 Task: Filter audit logs by organization membership in the organization "ryshabh2k".
Action: Mouse moved to (917, 89)
Screenshot: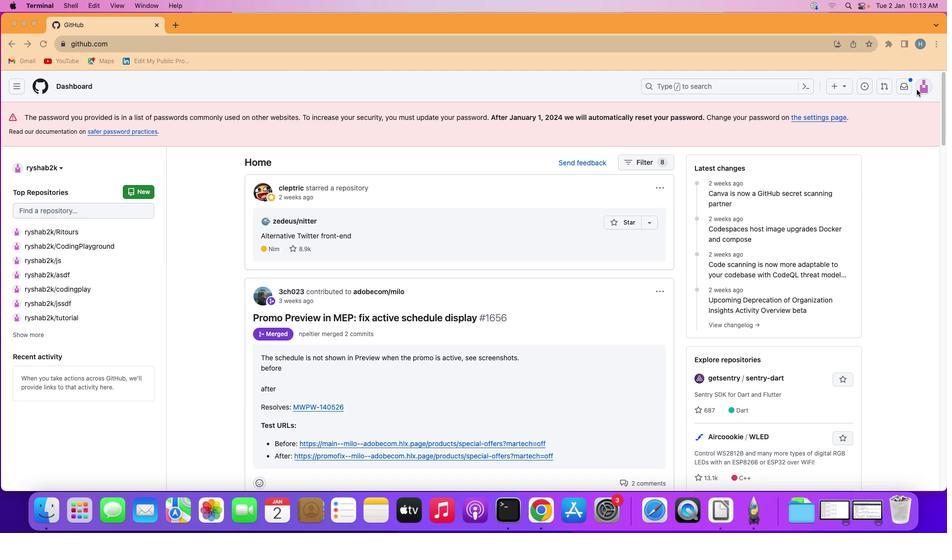 
Action: Mouse pressed left at (917, 89)
Screenshot: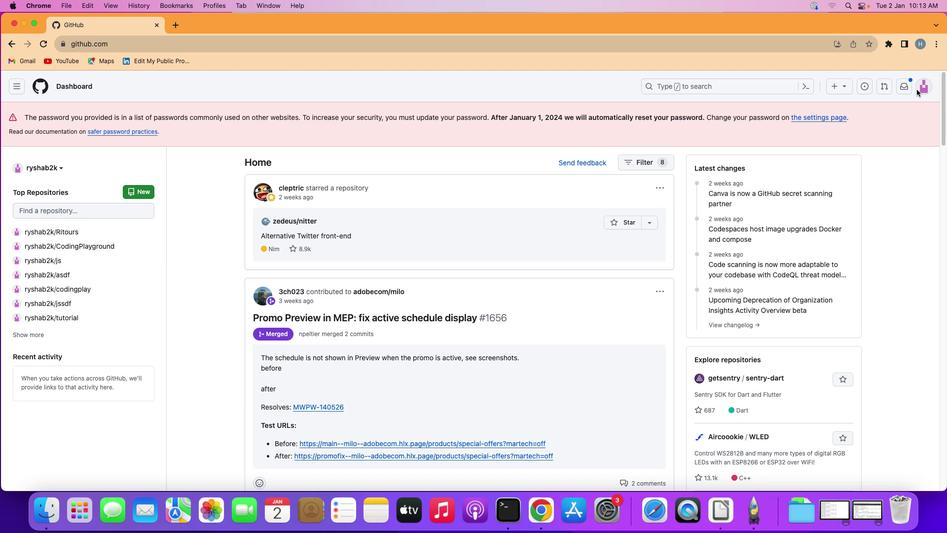 
Action: Mouse moved to (921, 85)
Screenshot: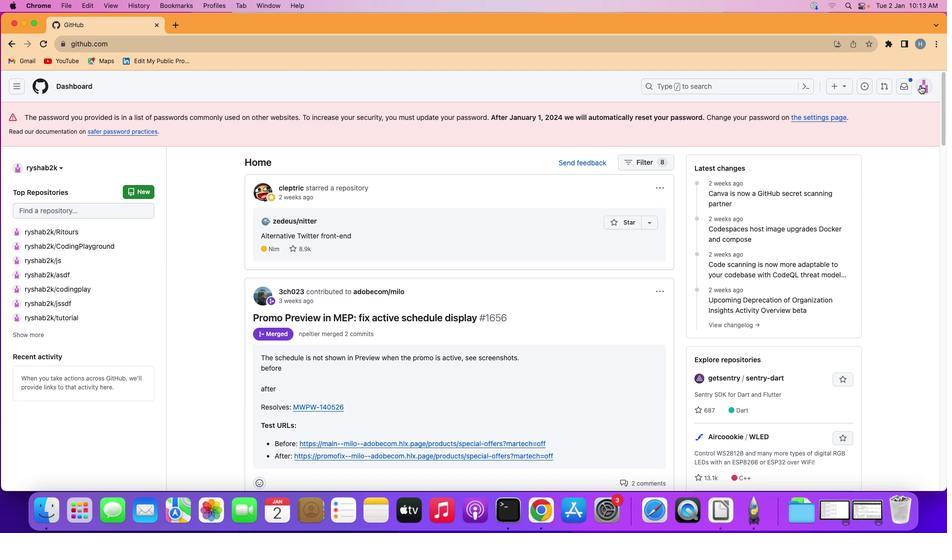 
Action: Mouse pressed left at (921, 85)
Screenshot: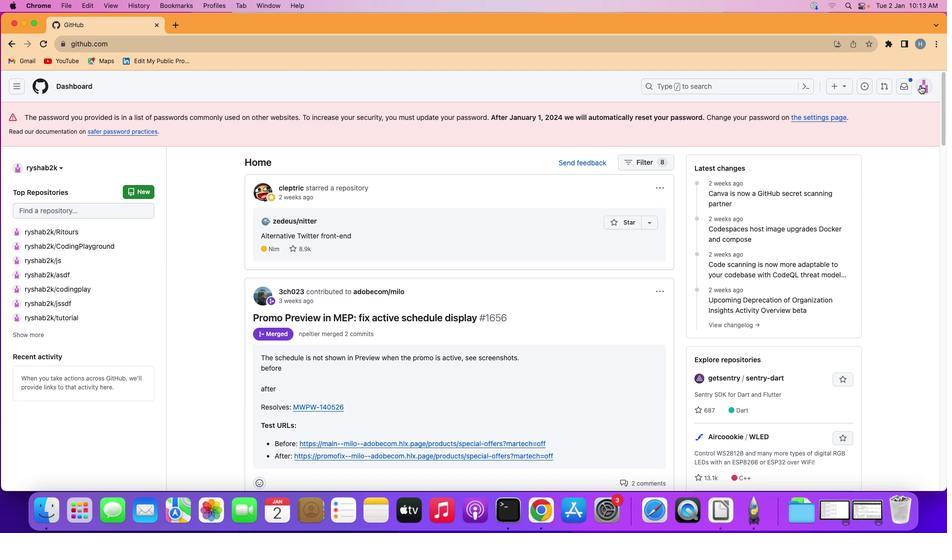
Action: Mouse moved to (869, 202)
Screenshot: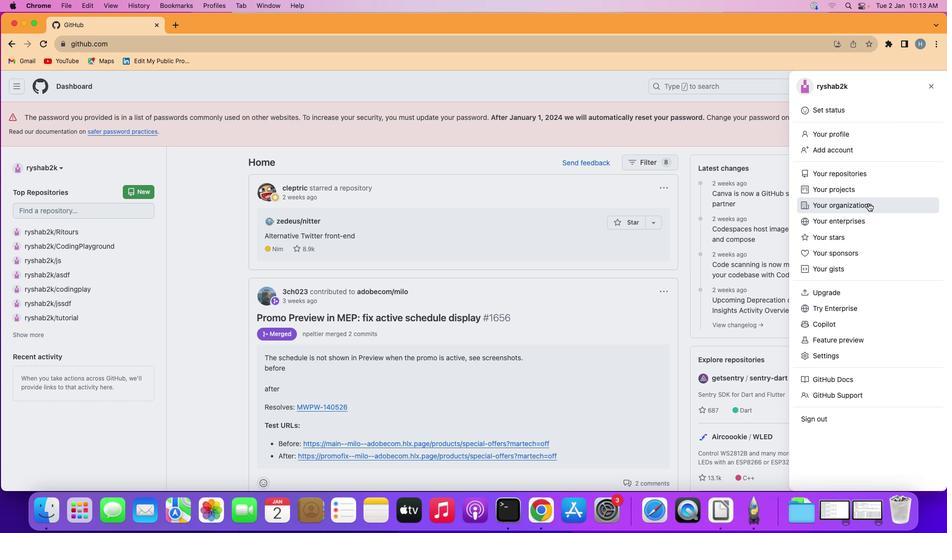 
Action: Mouse pressed left at (869, 202)
Screenshot: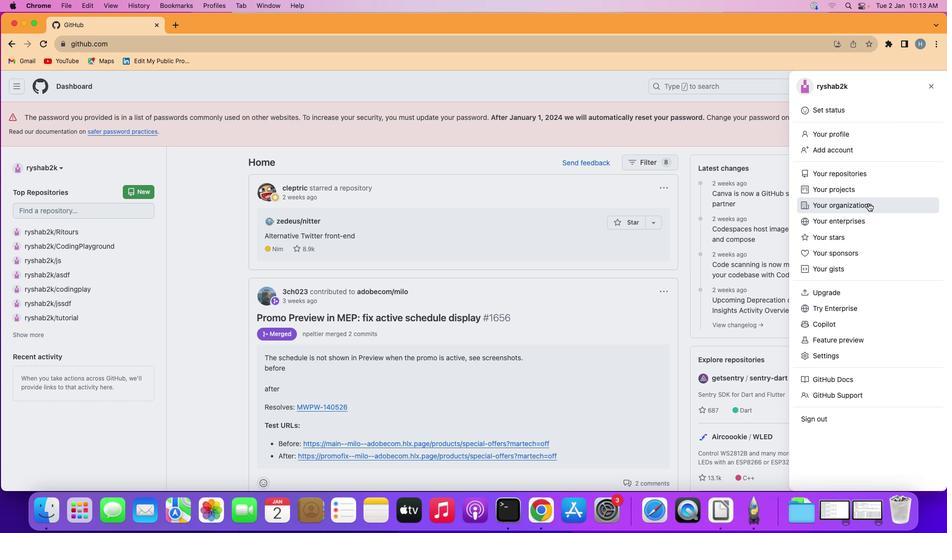 
Action: Mouse moved to (720, 236)
Screenshot: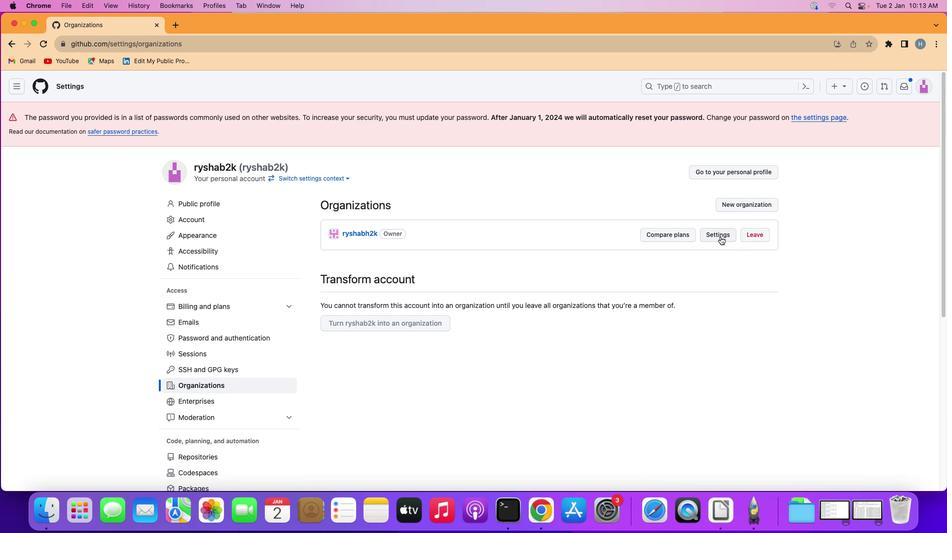 
Action: Mouse pressed left at (720, 236)
Screenshot: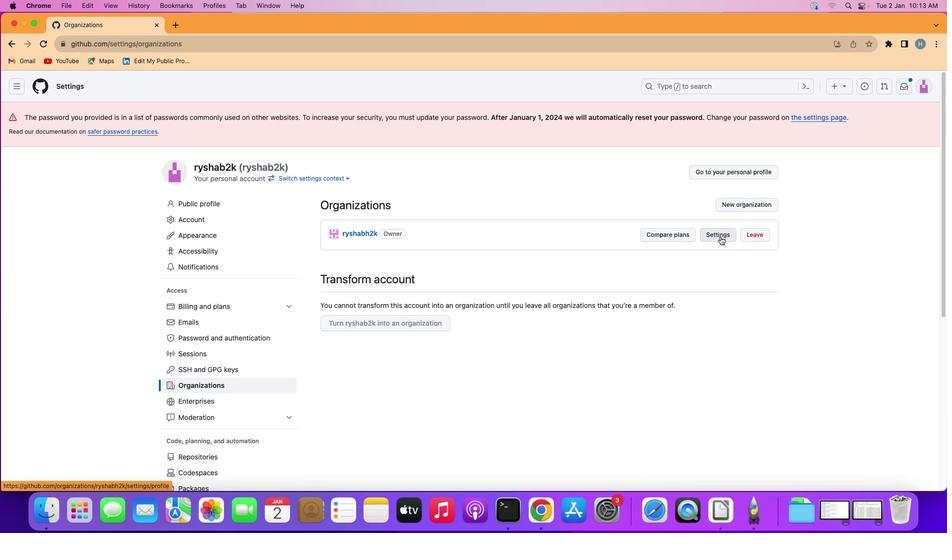 
Action: Mouse moved to (307, 363)
Screenshot: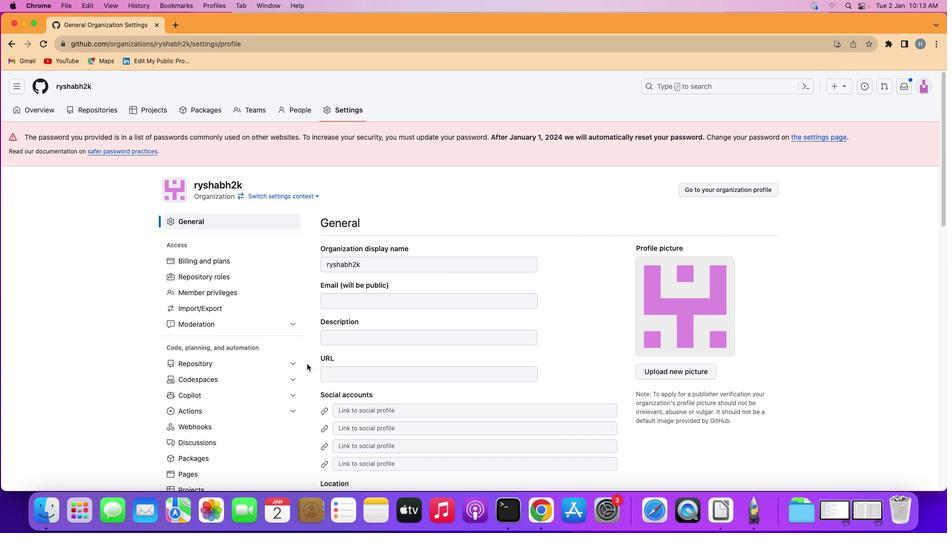 
Action: Mouse scrolled (307, 363) with delta (0, 0)
Screenshot: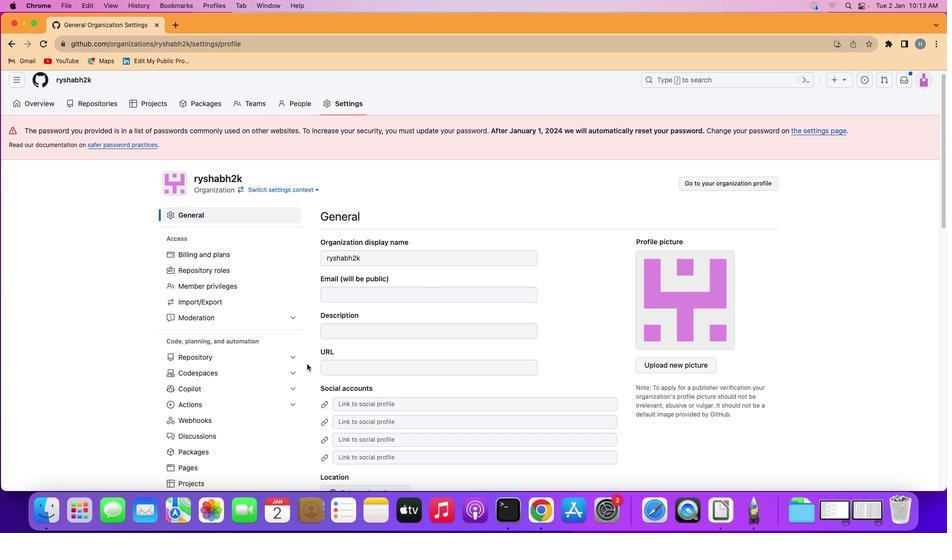 
Action: Mouse scrolled (307, 363) with delta (0, 0)
Screenshot: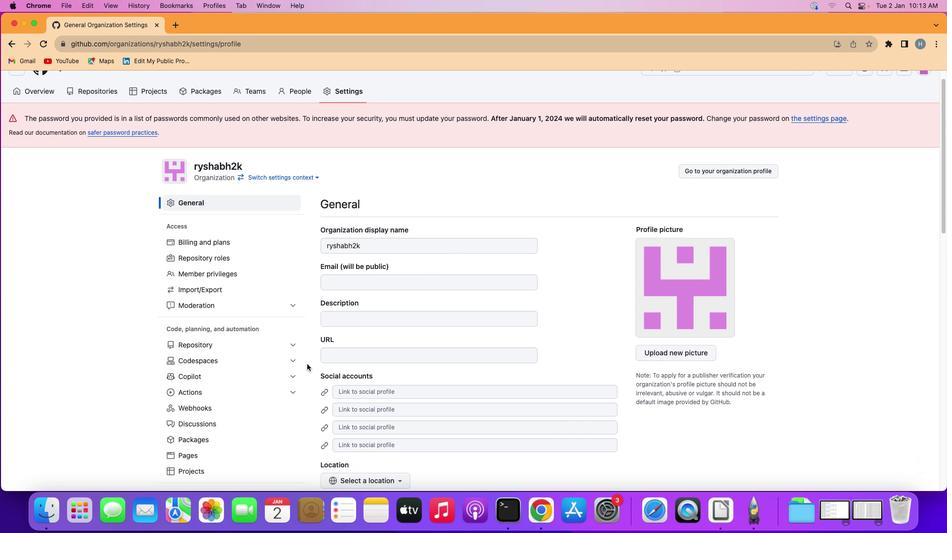 
Action: Mouse scrolled (307, 363) with delta (0, 0)
Screenshot: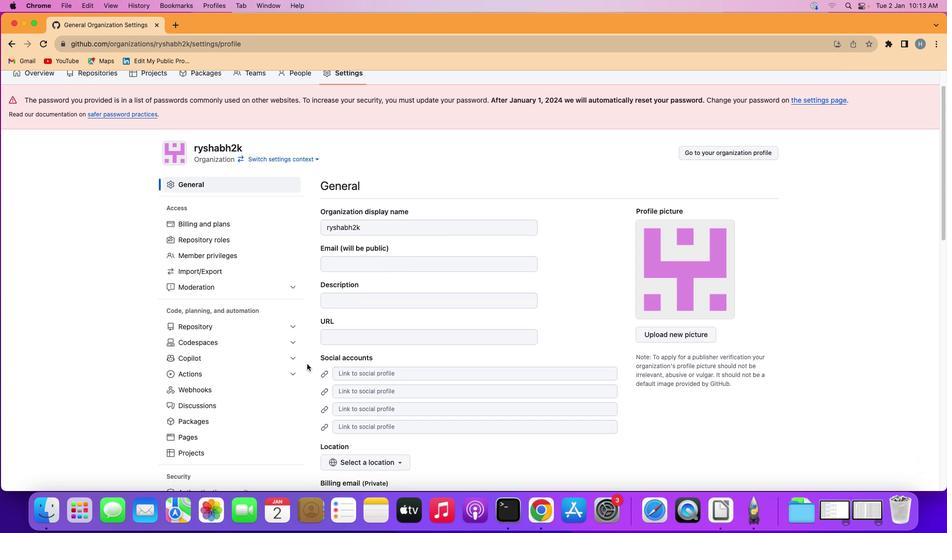 
Action: Mouse scrolled (307, 363) with delta (0, 0)
Screenshot: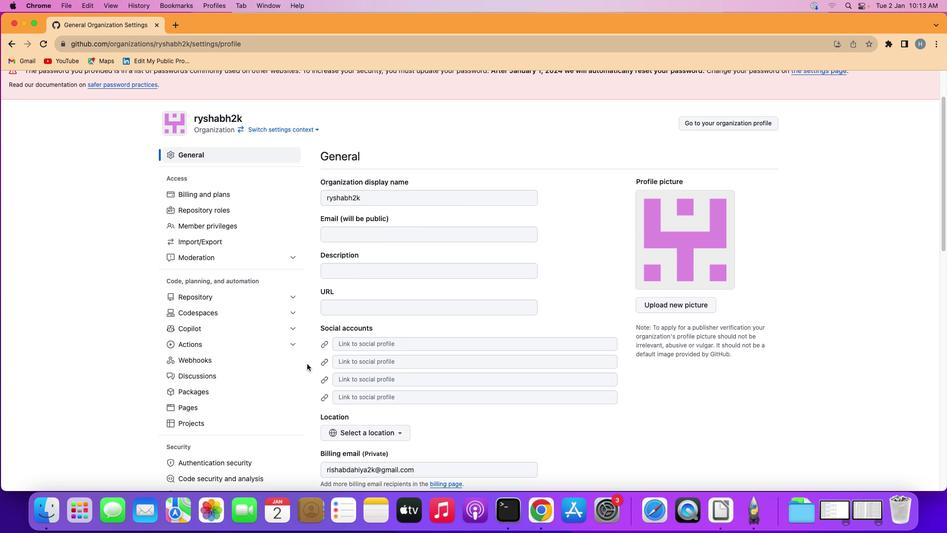 
Action: Mouse scrolled (307, 363) with delta (0, 0)
Screenshot: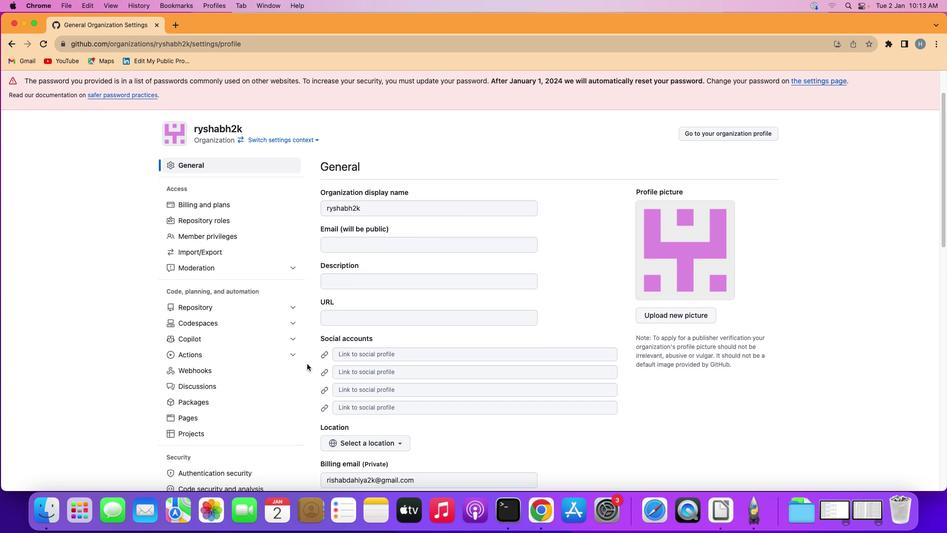 
Action: Mouse moved to (307, 363)
Screenshot: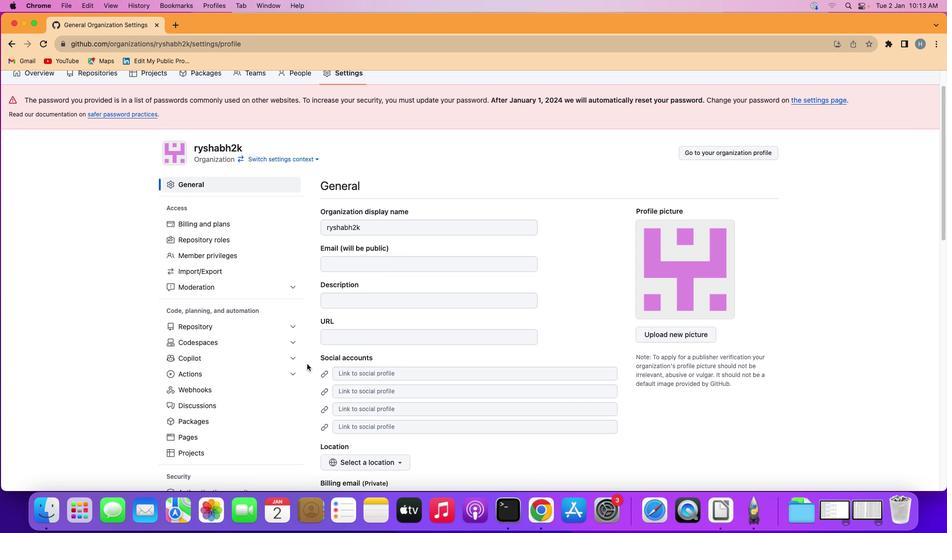 
Action: Mouse scrolled (307, 363) with delta (0, 0)
Screenshot: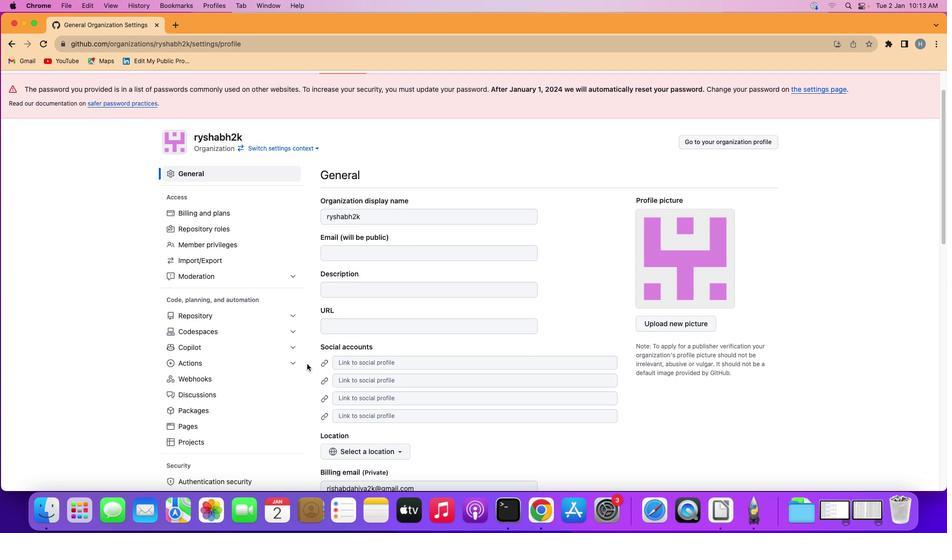 
Action: Mouse scrolled (307, 363) with delta (0, 0)
Screenshot: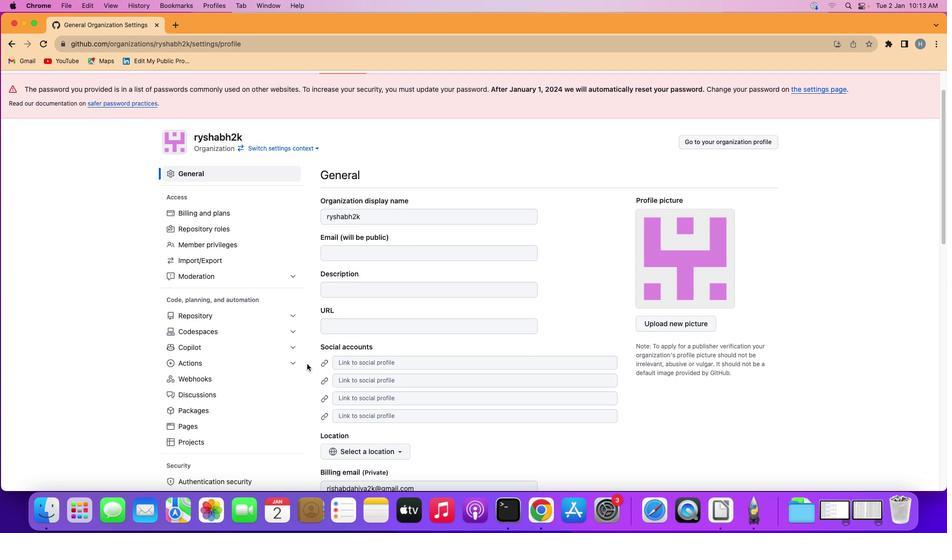 
Action: Mouse scrolled (307, 363) with delta (0, 0)
Screenshot: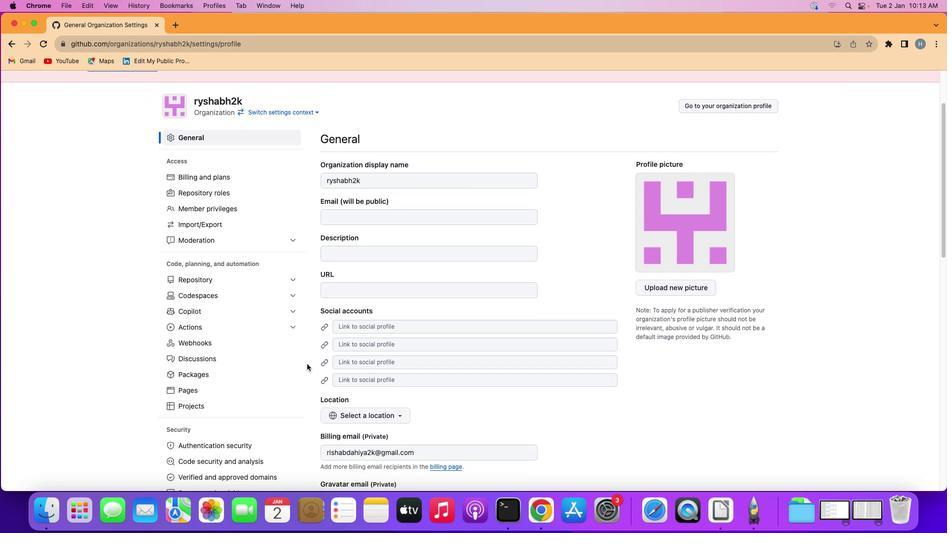 
Action: Mouse scrolled (307, 363) with delta (0, 0)
Screenshot: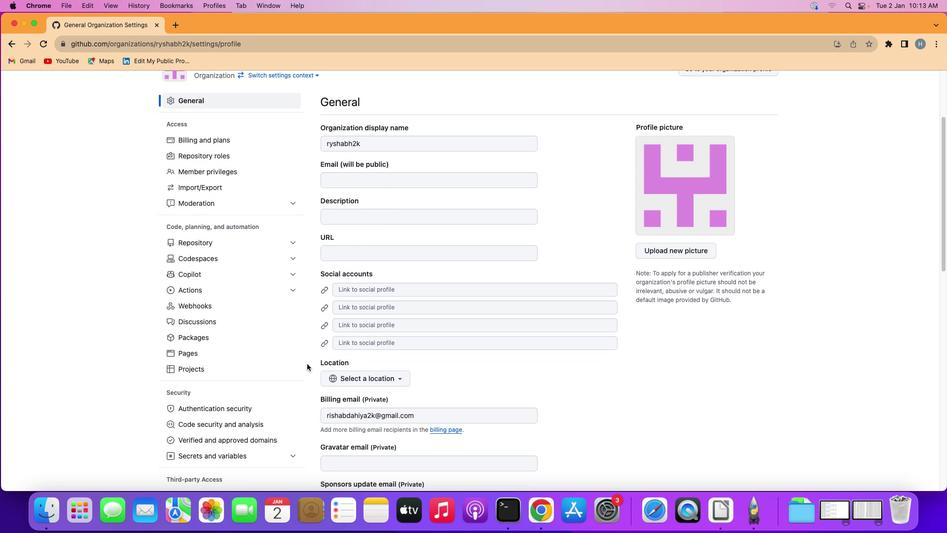 
Action: Mouse scrolled (307, 363) with delta (0, 0)
Screenshot: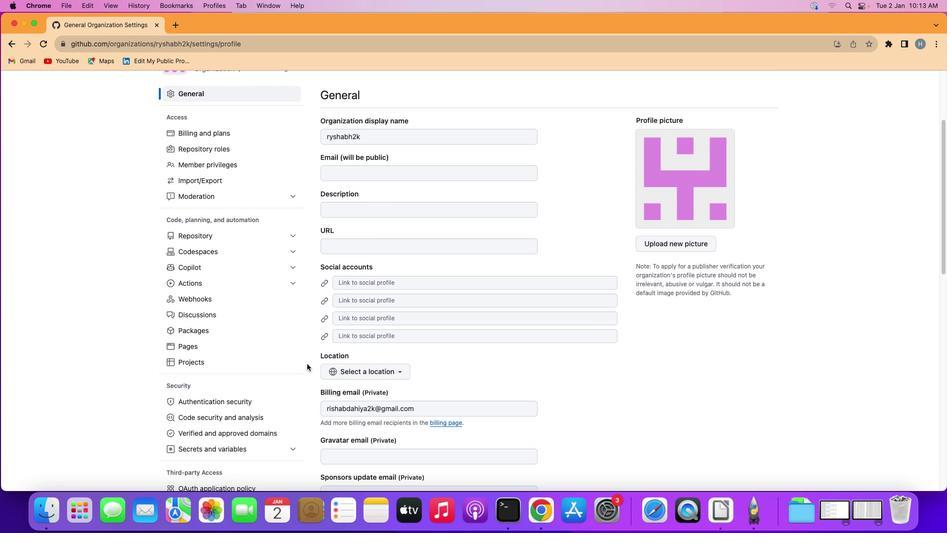 
Action: Mouse scrolled (307, 363) with delta (0, 0)
Screenshot: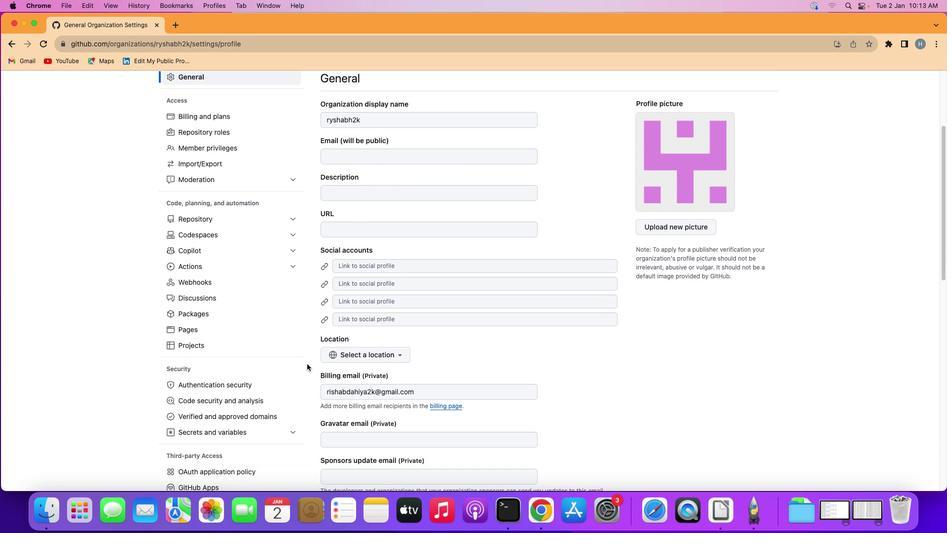 
Action: Mouse scrolled (307, 363) with delta (0, 0)
Screenshot: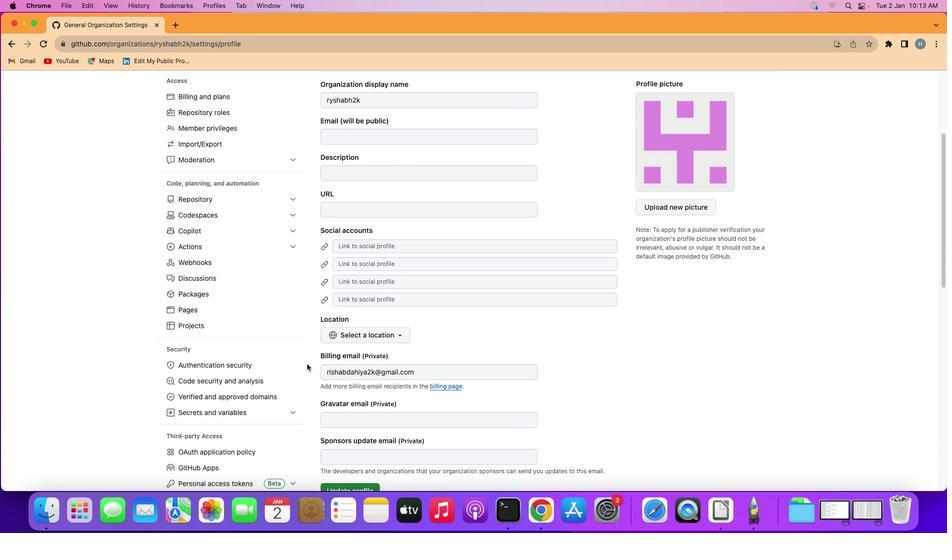 
Action: Mouse scrolled (307, 363) with delta (0, -1)
Screenshot: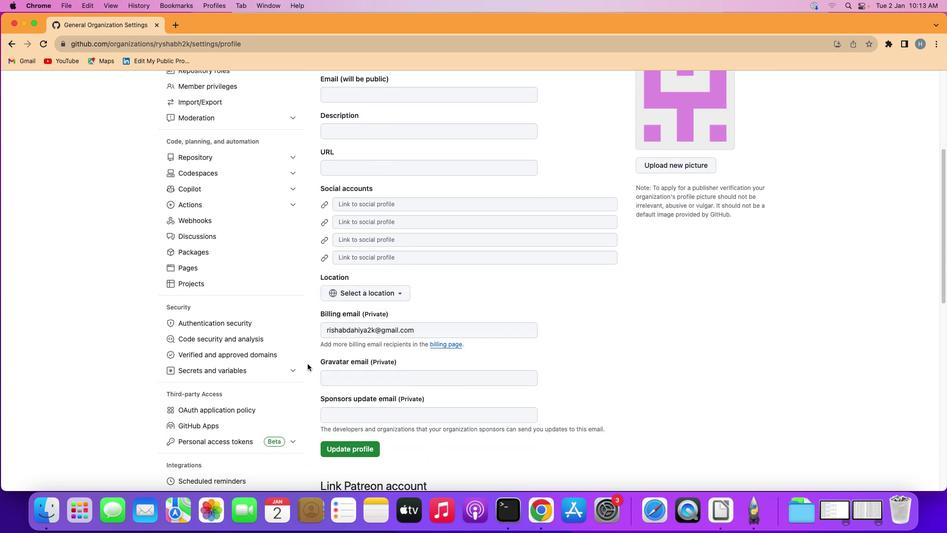 
Action: Mouse moved to (307, 363)
Screenshot: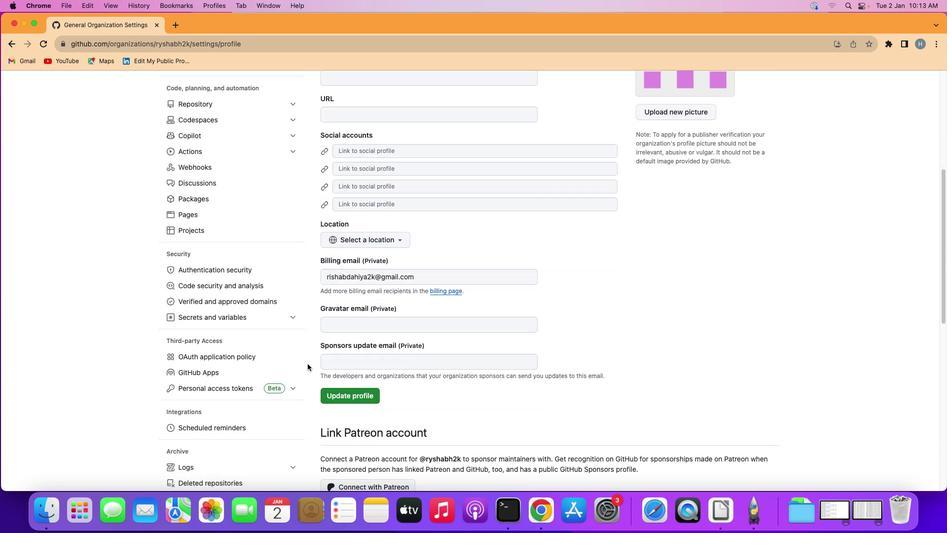 
Action: Mouse scrolled (307, 363) with delta (0, -1)
Screenshot: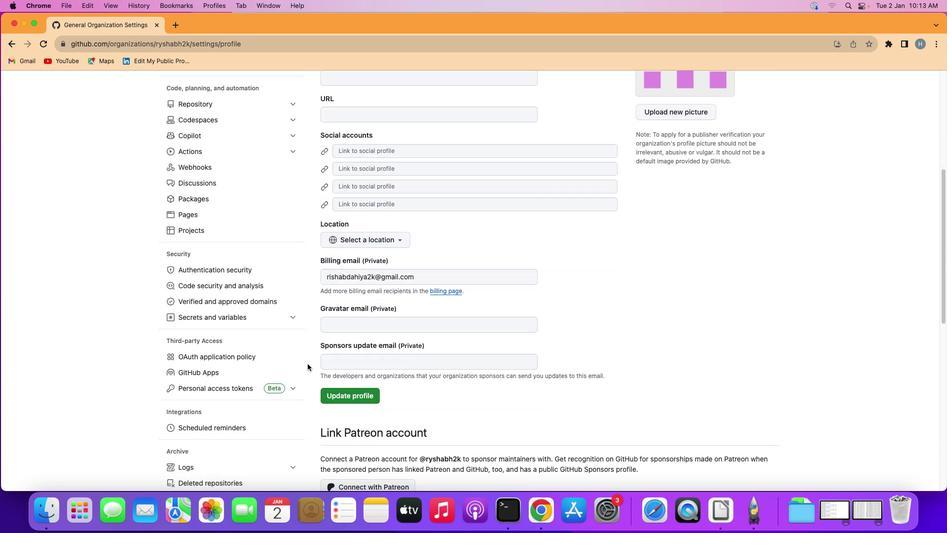 
Action: Mouse moved to (307, 363)
Screenshot: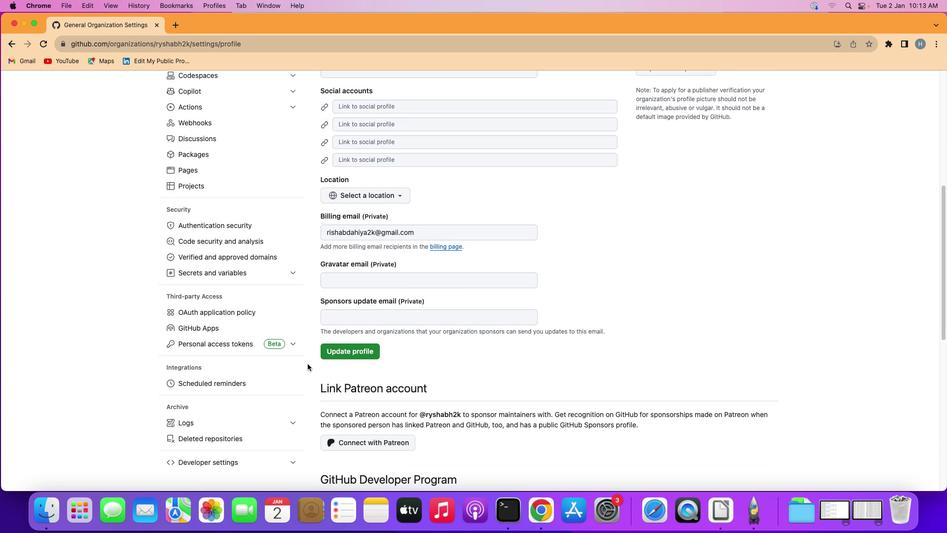 
Action: Mouse scrolled (307, 363) with delta (0, 0)
Screenshot: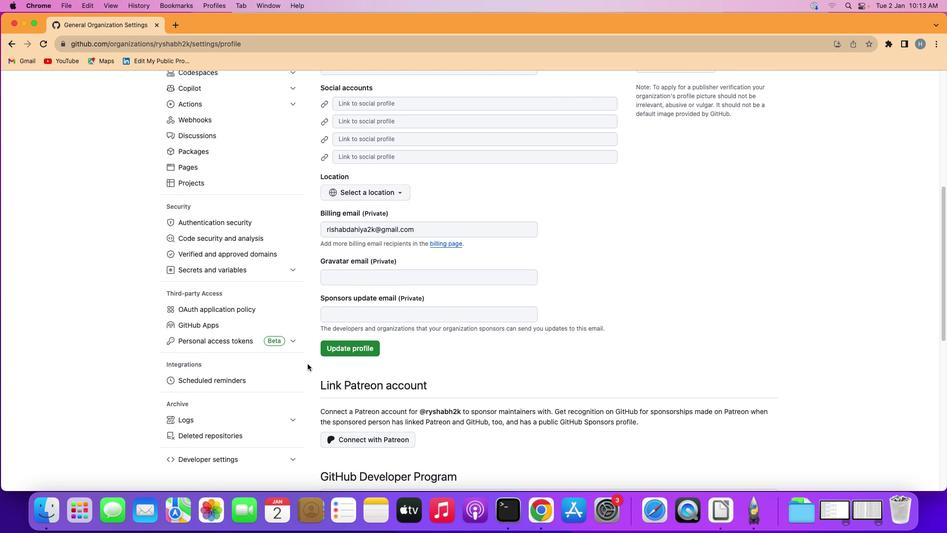 
Action: Mouse scrolled (307, 363) with delta (0, 0)
Screenshot: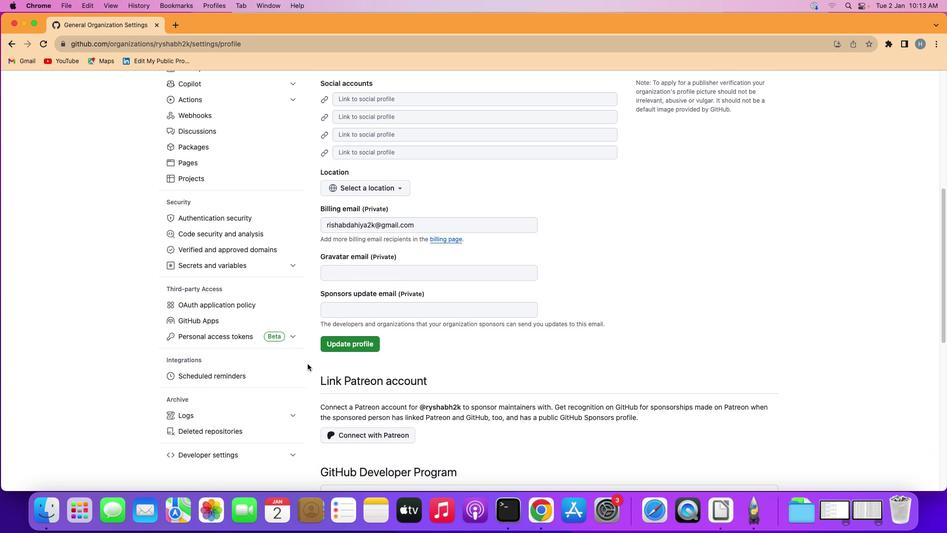 
Action: Mouse scrolled (307, 363) with delta (0, 0)
Screenshot: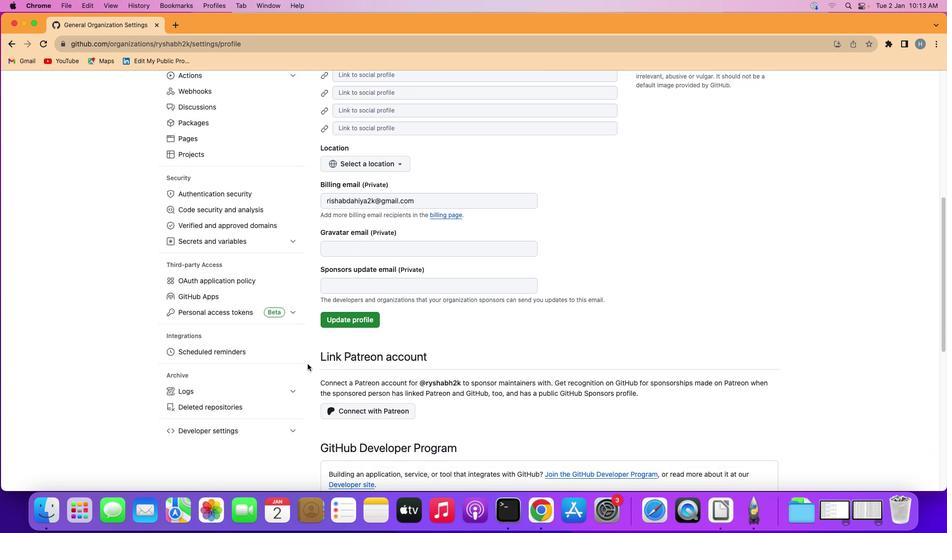 
Action: Mouse scrolled (307, 363) with delta (0, 0)
Screenshot: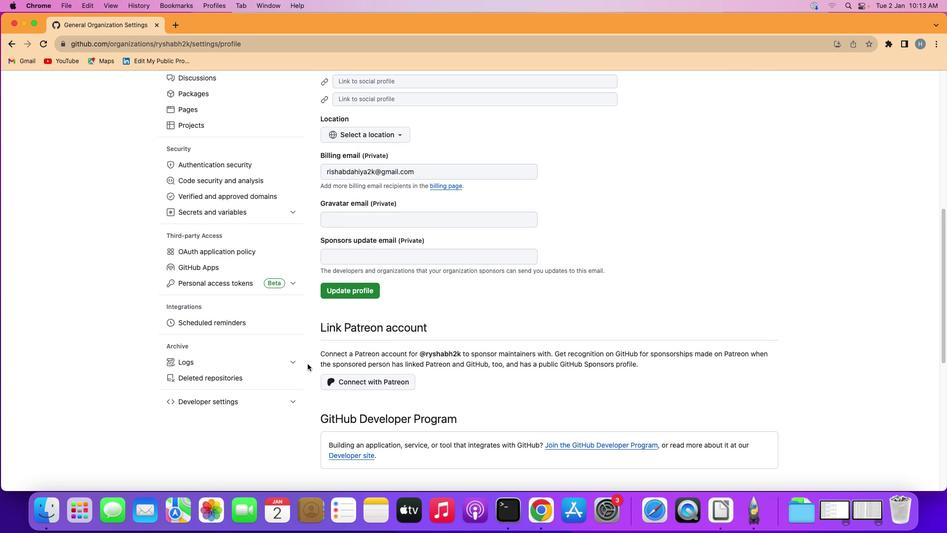 
Action: Mouse moved to (285, 358)
Screenshot: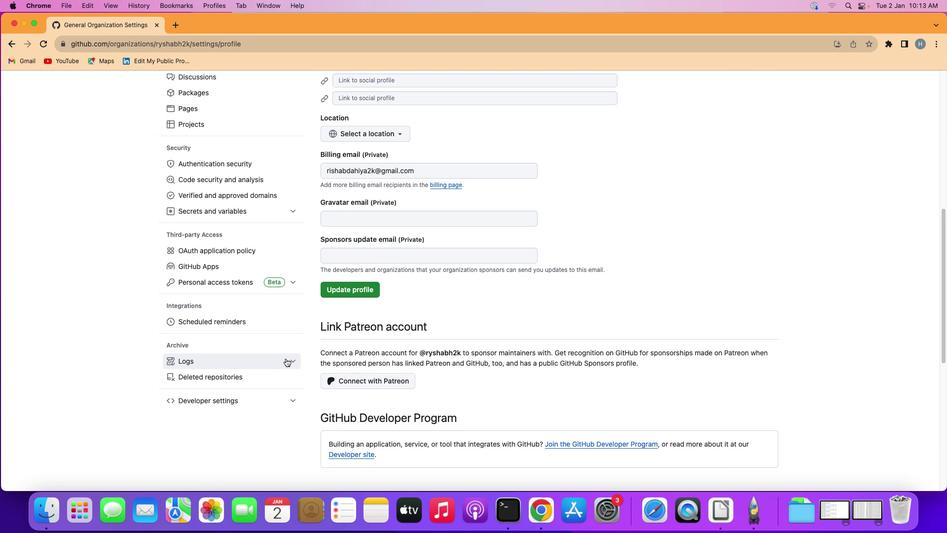 
Action: Mouse pressed left at (285, 358)
Screenshot: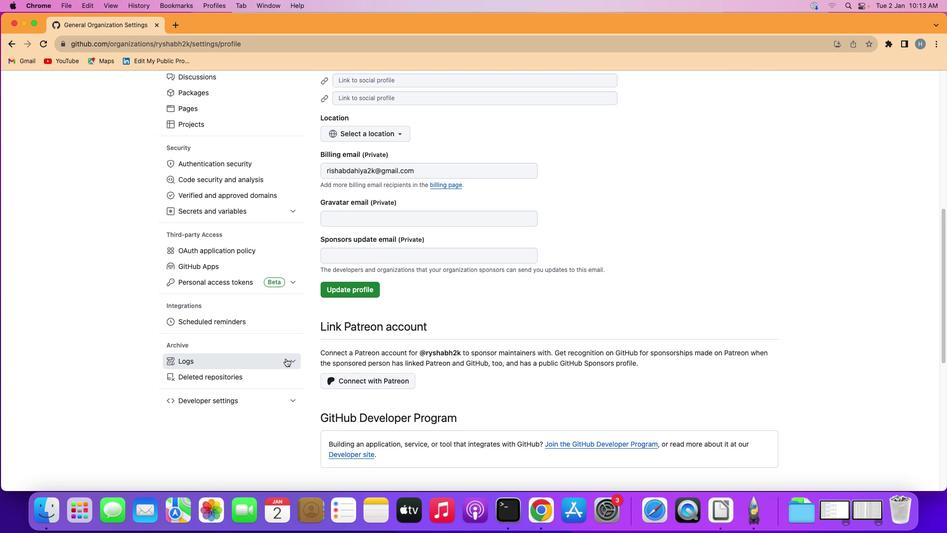 
Action: Mouse moved to (262, 394)
Screenshot: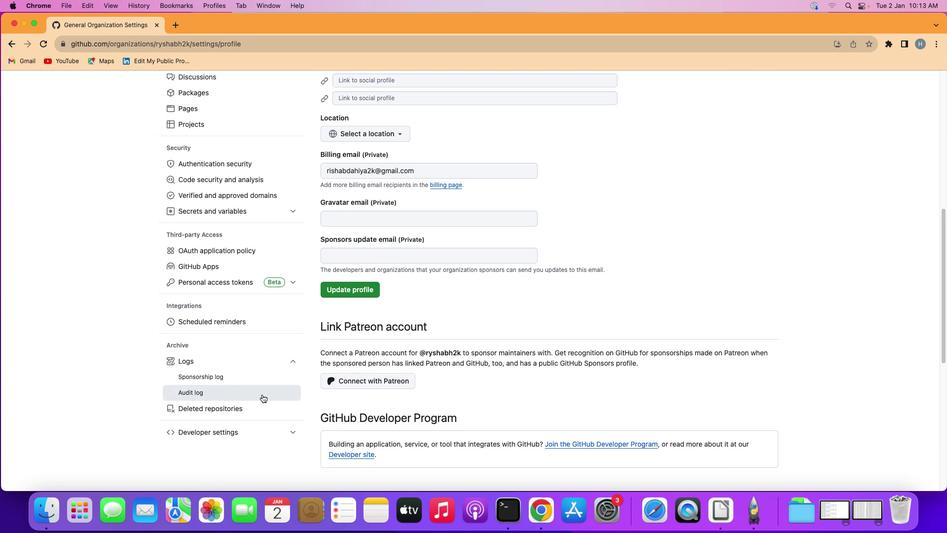
Action: Mouse pressed left at (262, 394)
Screenshot: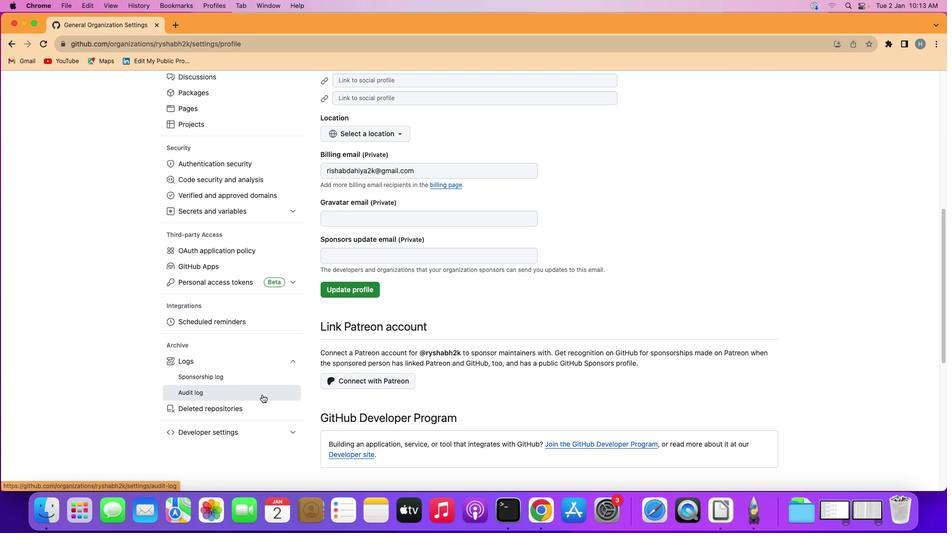 
Action: Mouse moved to (352, 290)
Screenshot: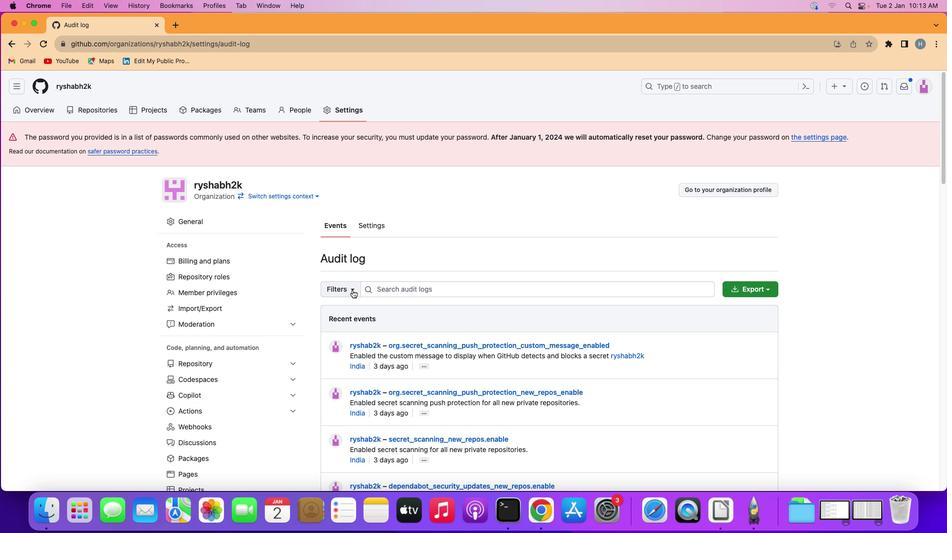 
Action: Mouse pressed left at (352, 290)
Screenshot: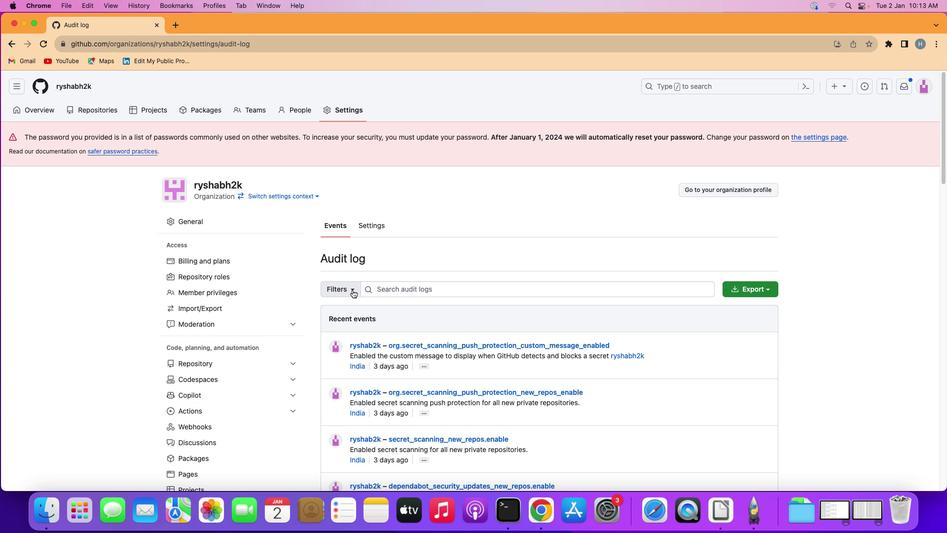 
Action: Mouse moved to (353, 342)
Screenshot: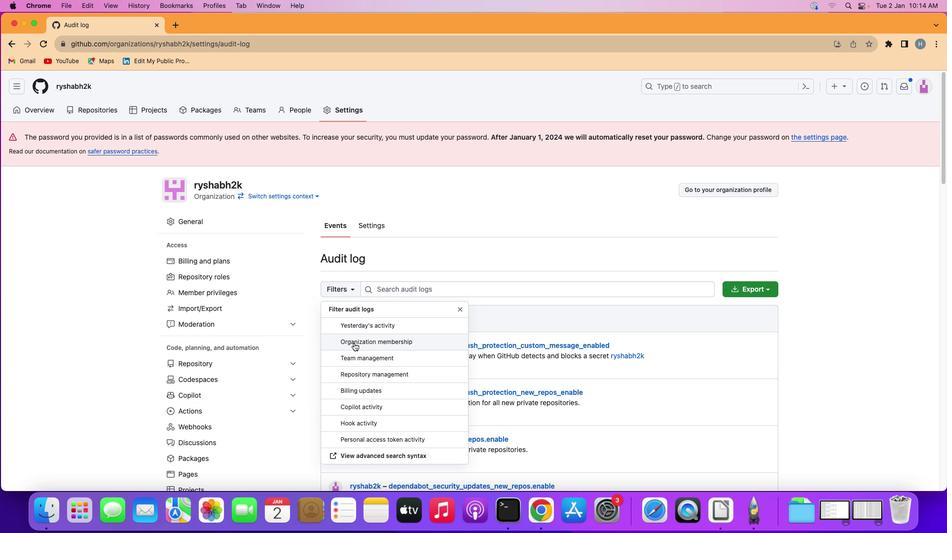 
Action: Mouse pressed left at (353, 342)
Screenshot: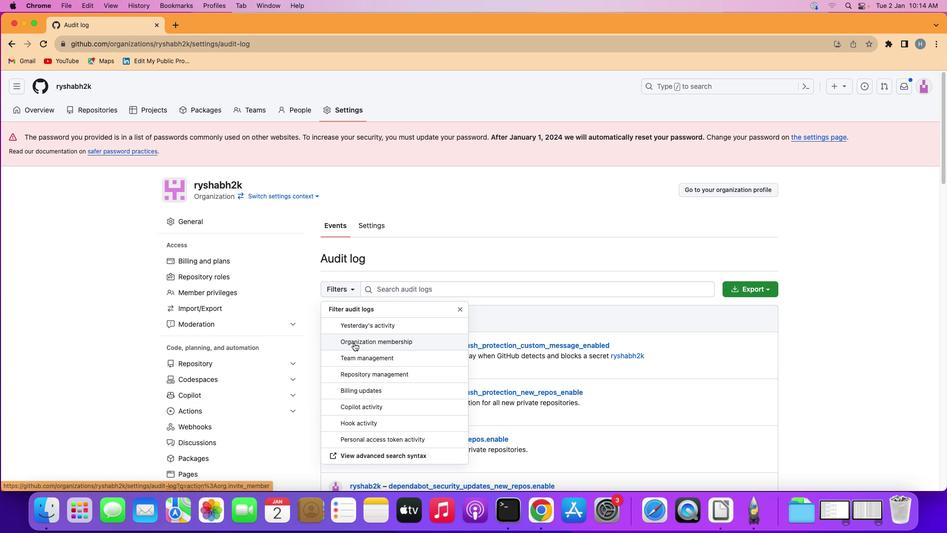
Action: Mouse moved to (353, 342)
Screenshot: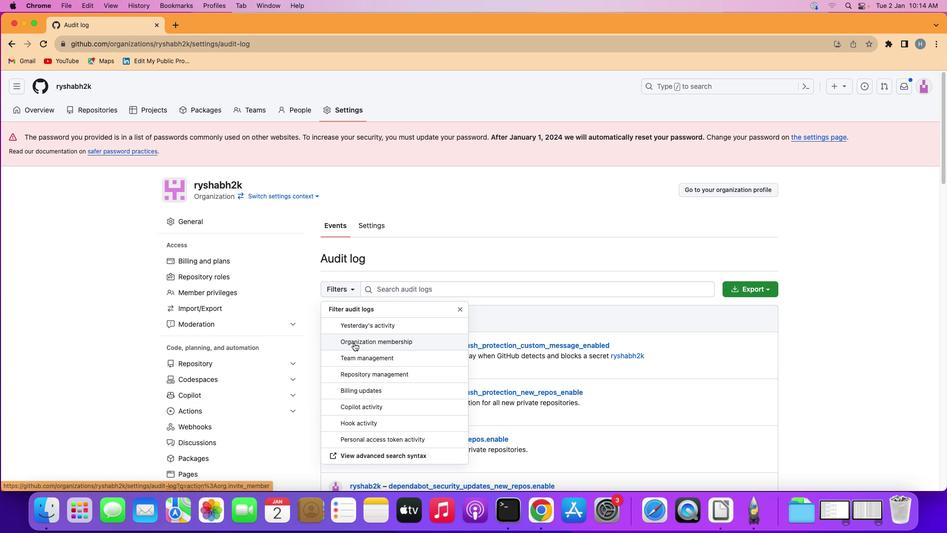 
